 Task: Click the Cancel in New Invoice
Action: Mouse moved to (202, 29)
Screenshot: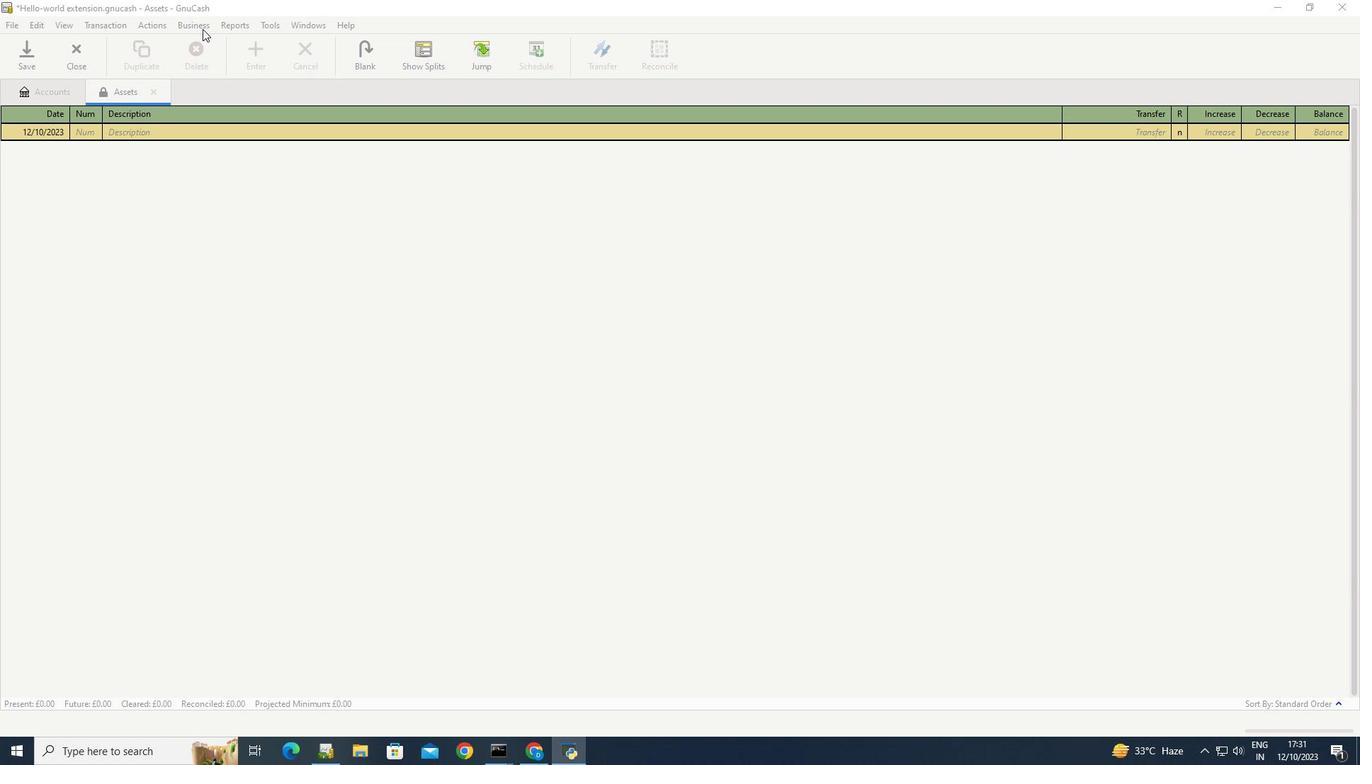
Action: Mouse pressed left at (202, 29)
Screenshot: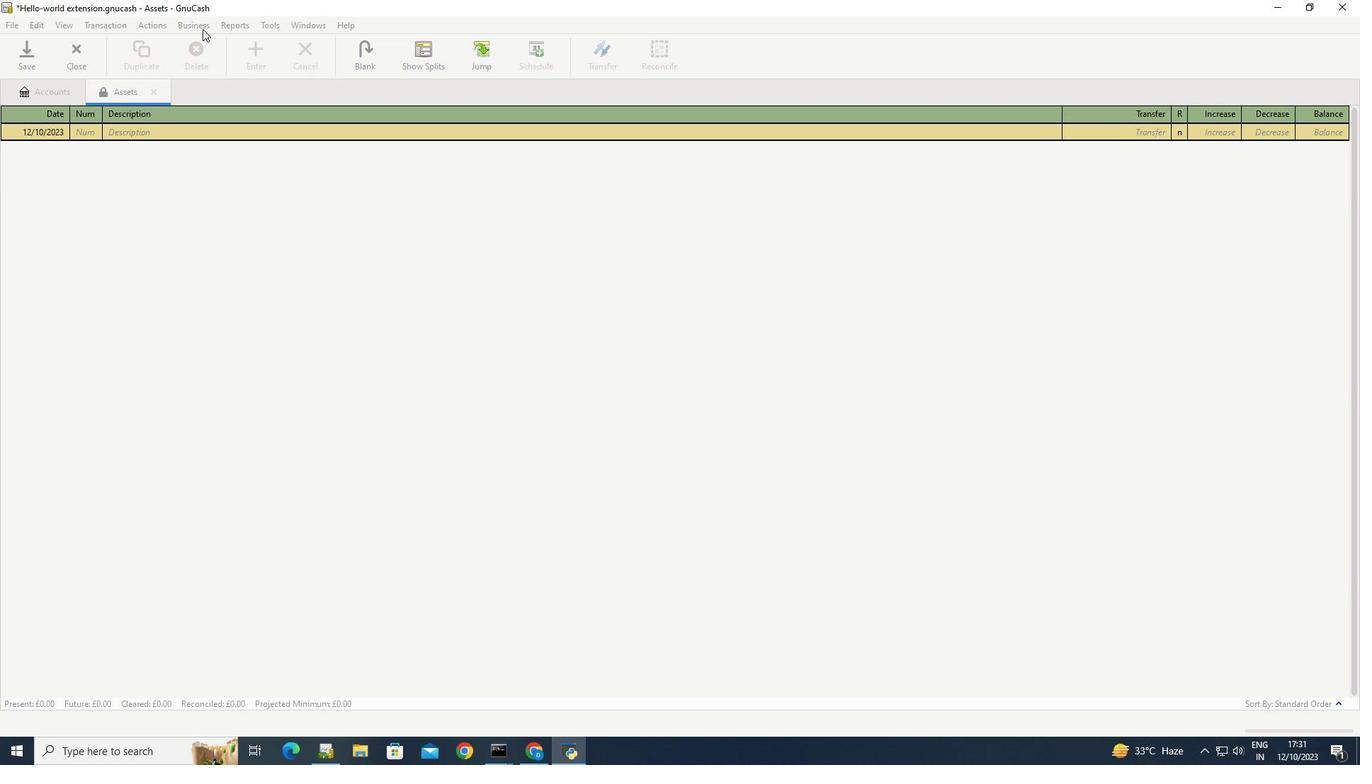 
Action: Mouse moved to (368, 99)
Screenshot: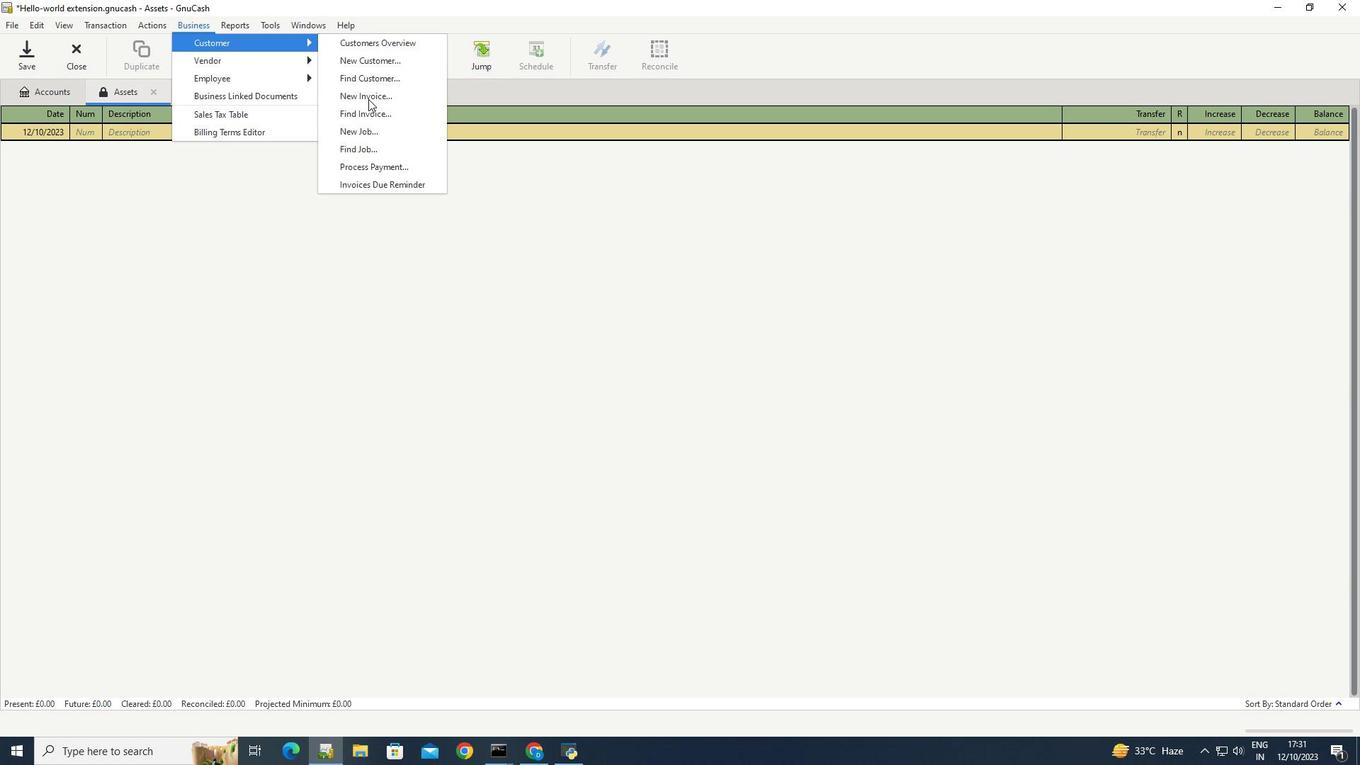 
Action: Mouse pressed left at (368, 99)
Screenshot: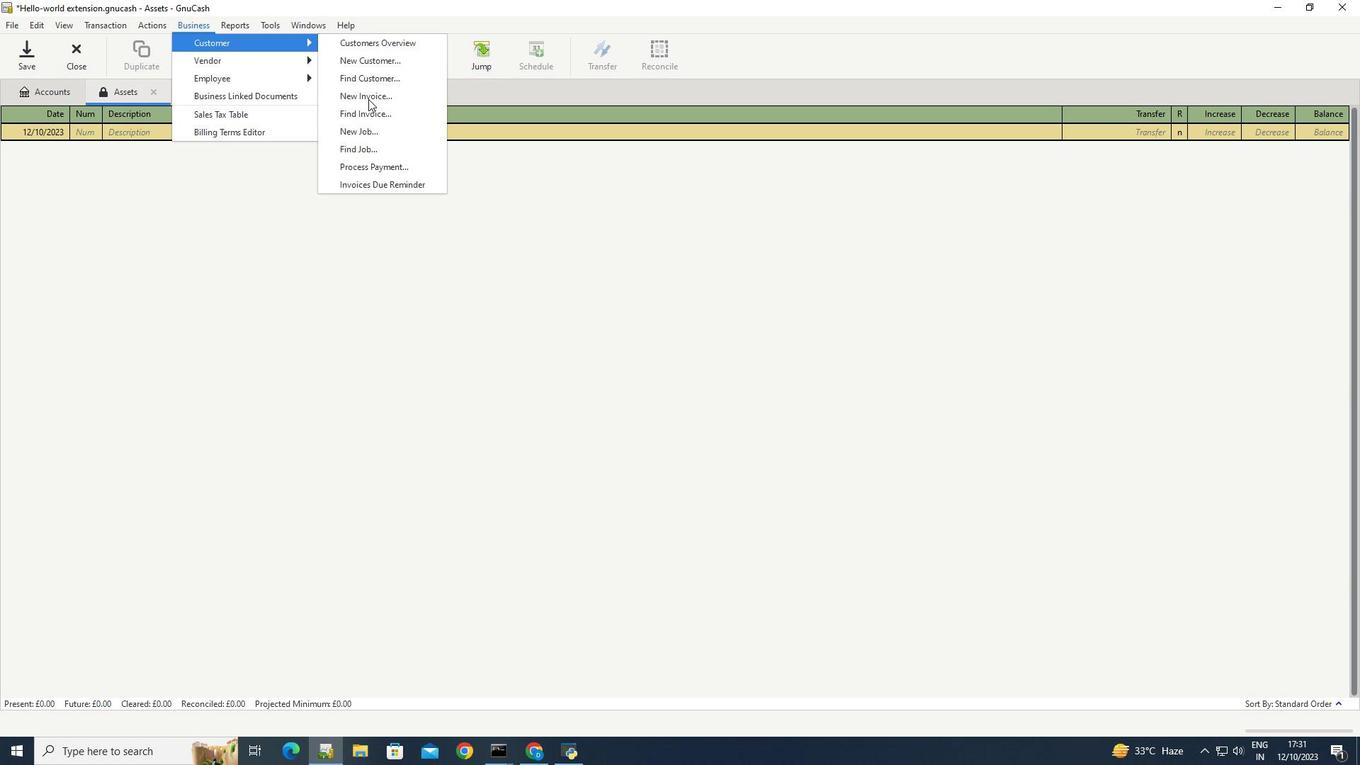 
Action: Mouse moved to (692, 535)
Screenshot: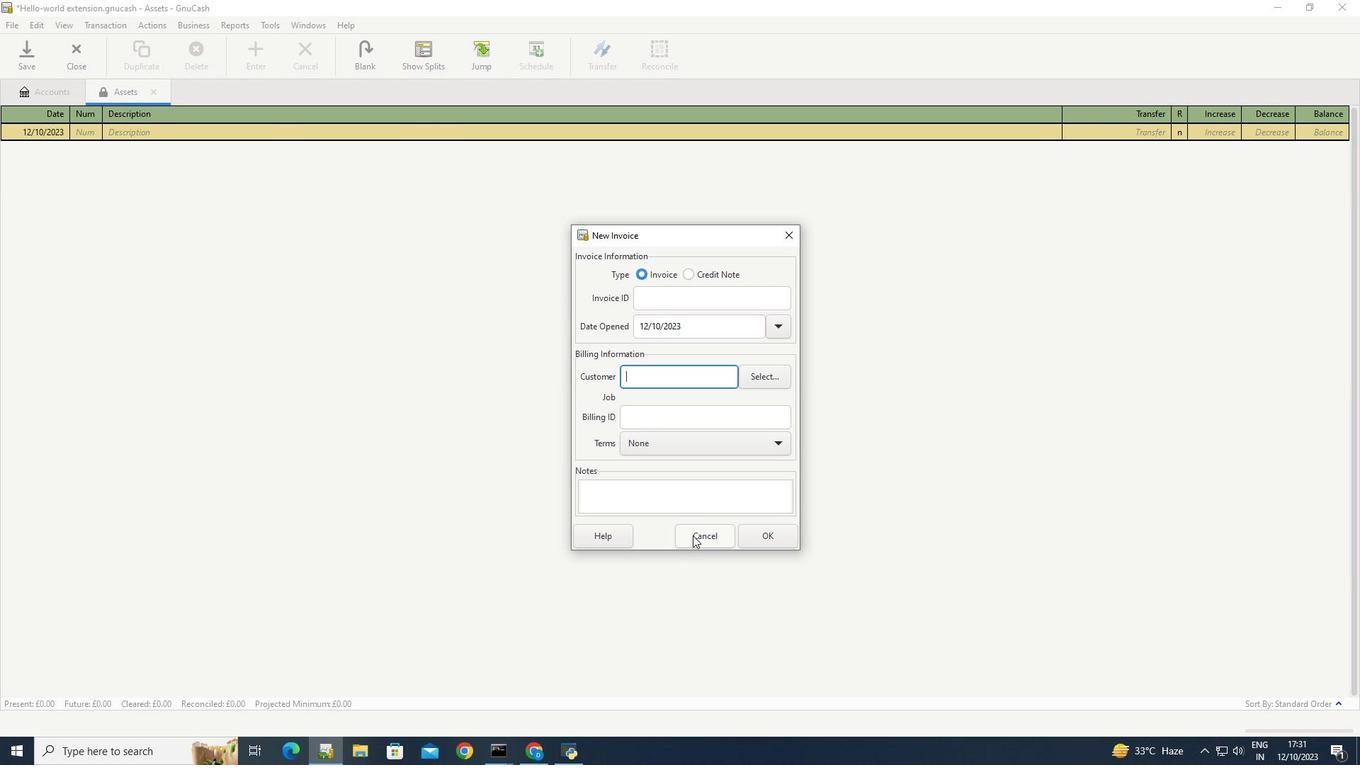 
Action: Mouse pressed left at (692, 535)
Screenshot: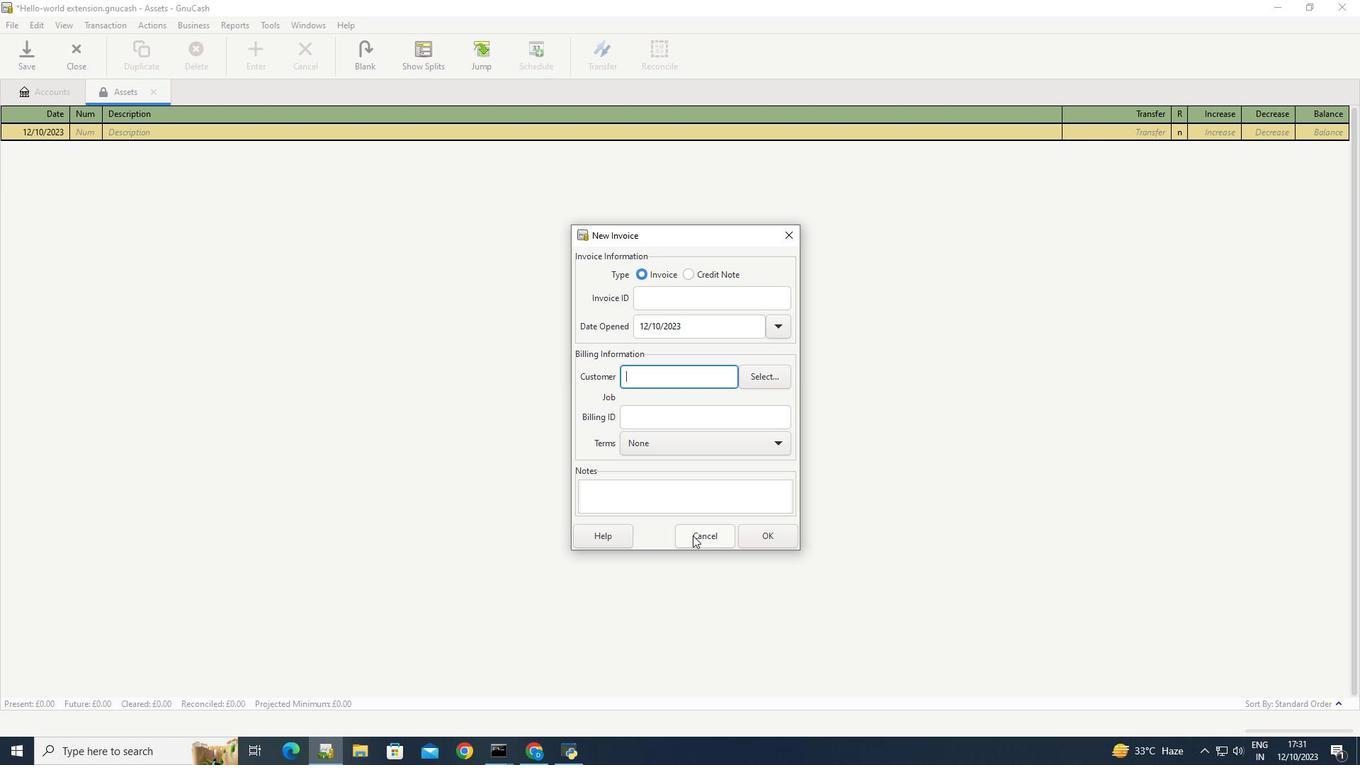 
Action: Mouse moved to (678, 526)
Screenshot: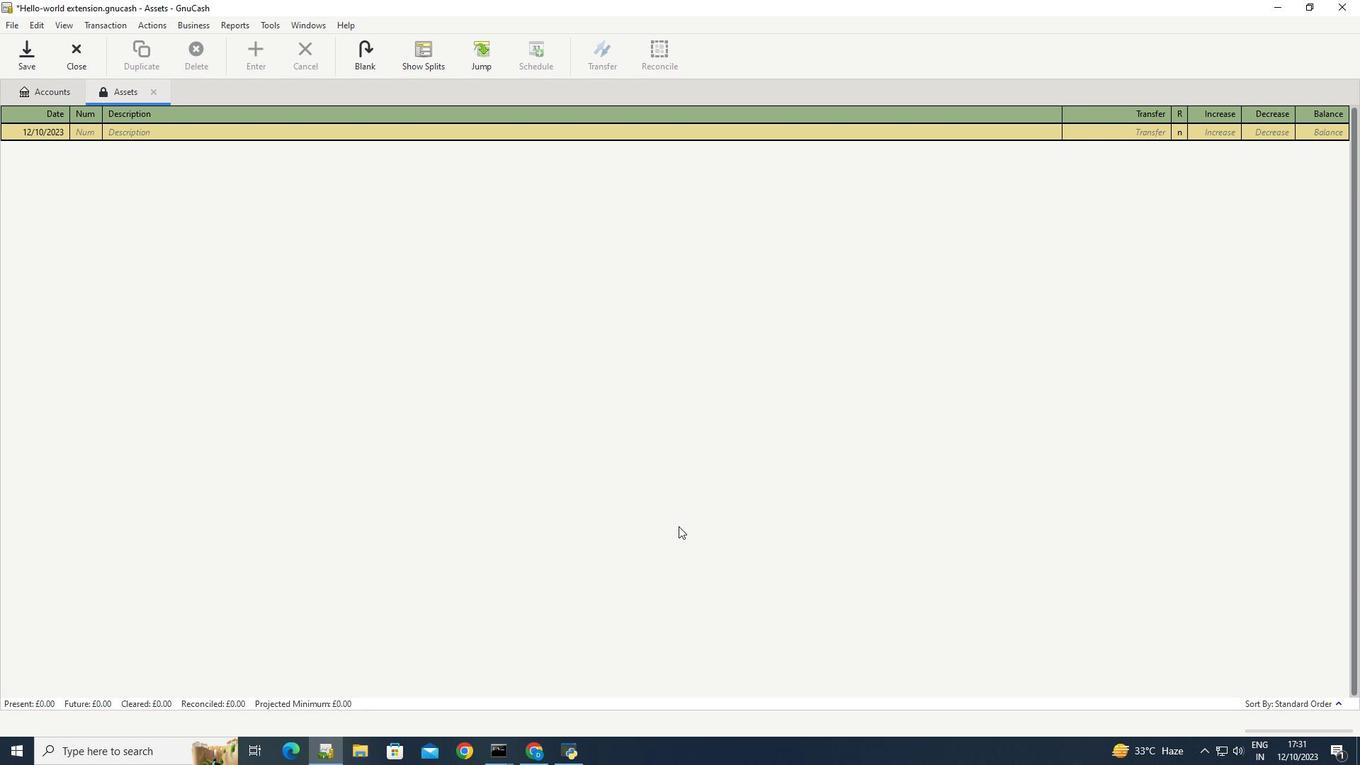 
